 Task: Use the formula "COLUMN" in spreadsheet "Project portfolio".
Action: Mouse moved to (187, 271)
Screenshot: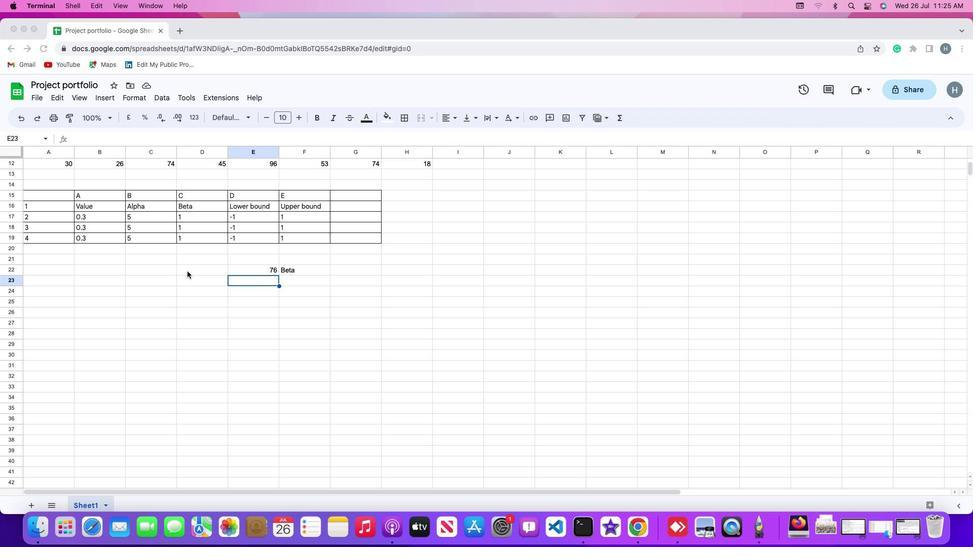 
Action: Mouse pressed left at (187, 271)
Screenshot: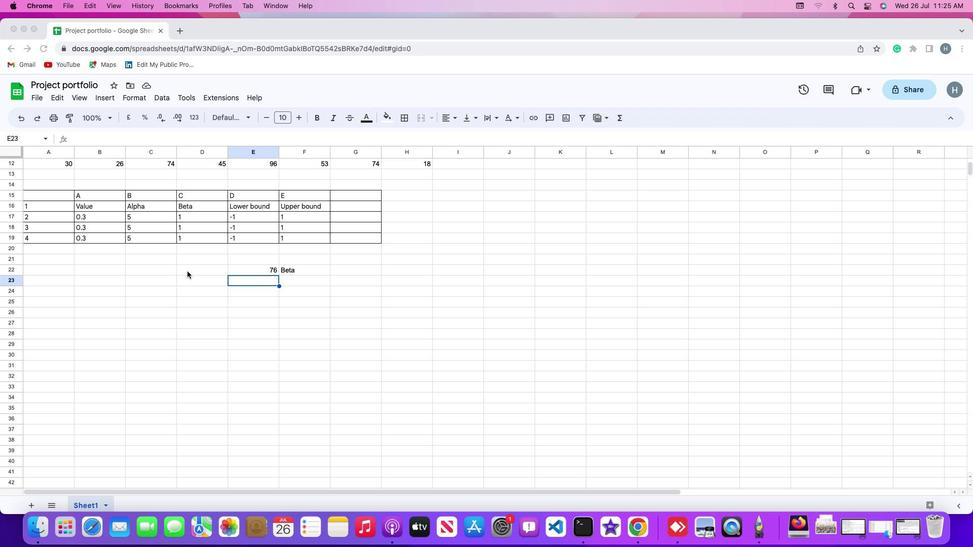
Action: Mouse pressed left at (187, 271)
Screenshot: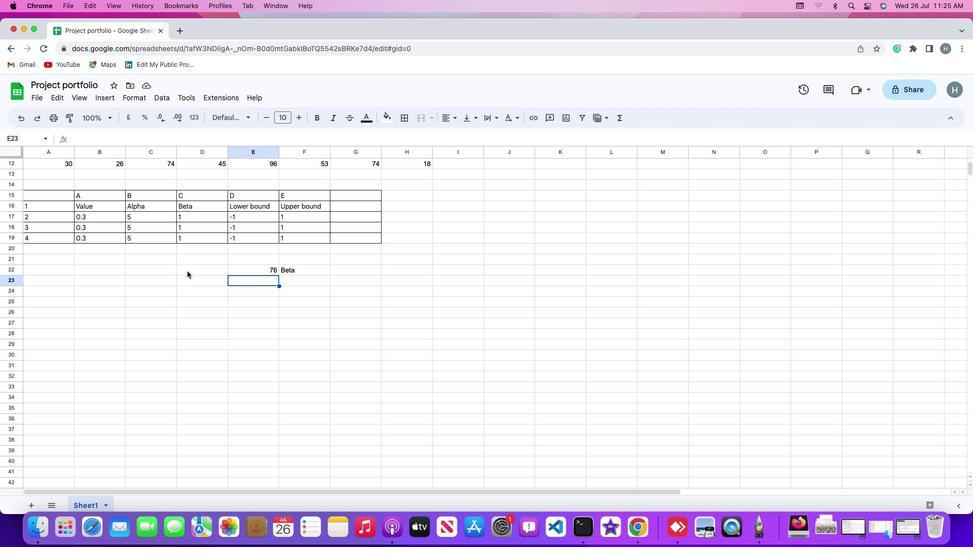 
Action: Mouse moved to (134, 207)
Screenshot: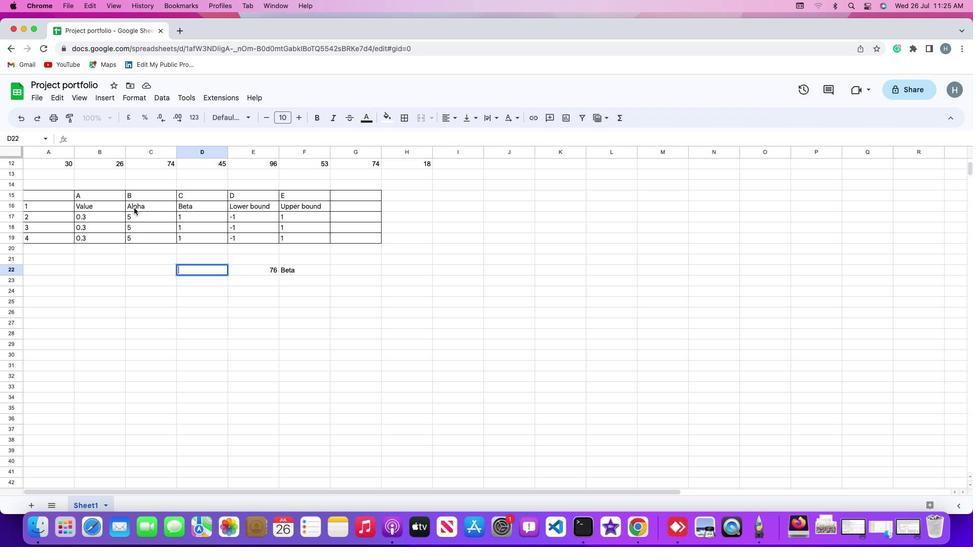 
Action: Mouse pressed left at (134, 207)
Screenshot: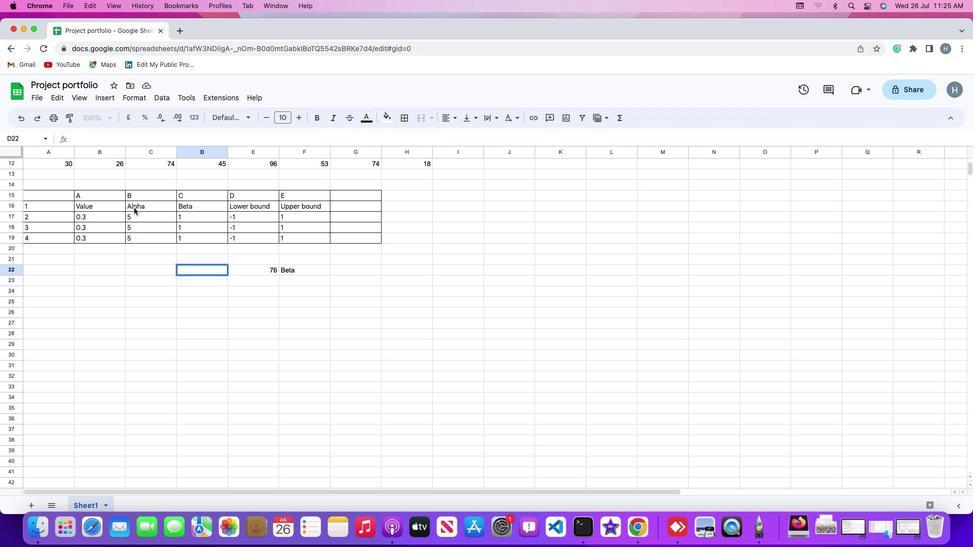
Action: Mouse moved to (158, 269)
Screenshot: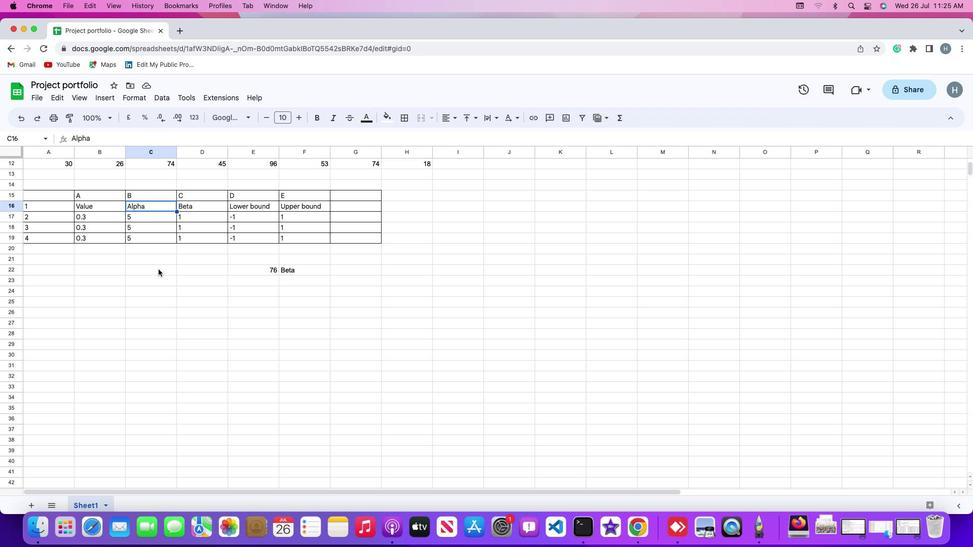 
Action: Mouse pressed left at (158, 269)
Screenshot: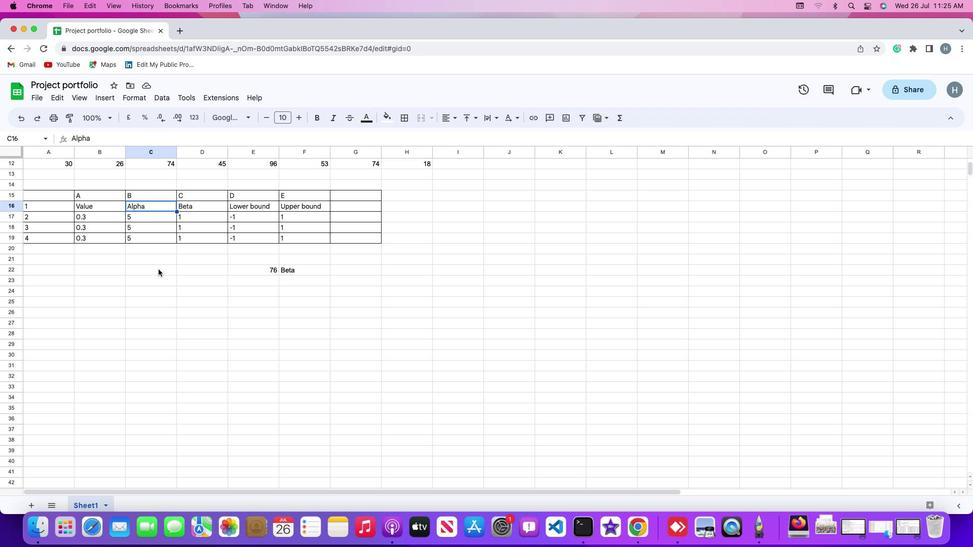 
Action: Mouse moved to (93, 96)
Screenshot: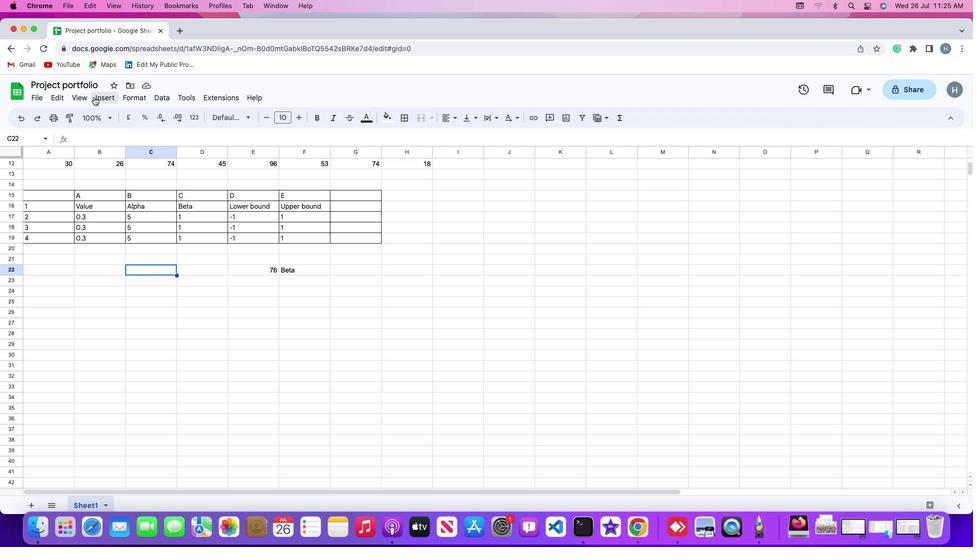 
Action: Mouse pressed left at (93, 96)
Screenshot: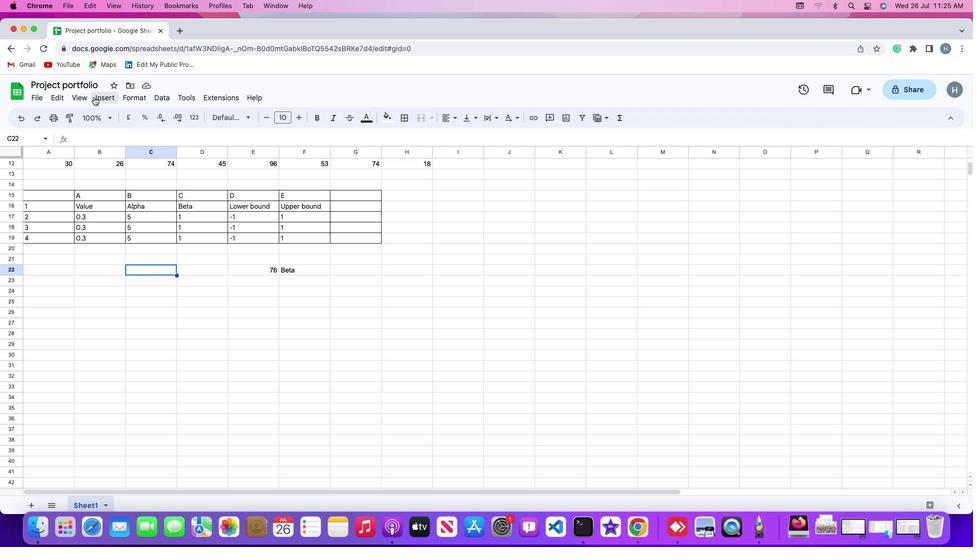 
Action: Mouse moved to (122, 258)
Screenshot: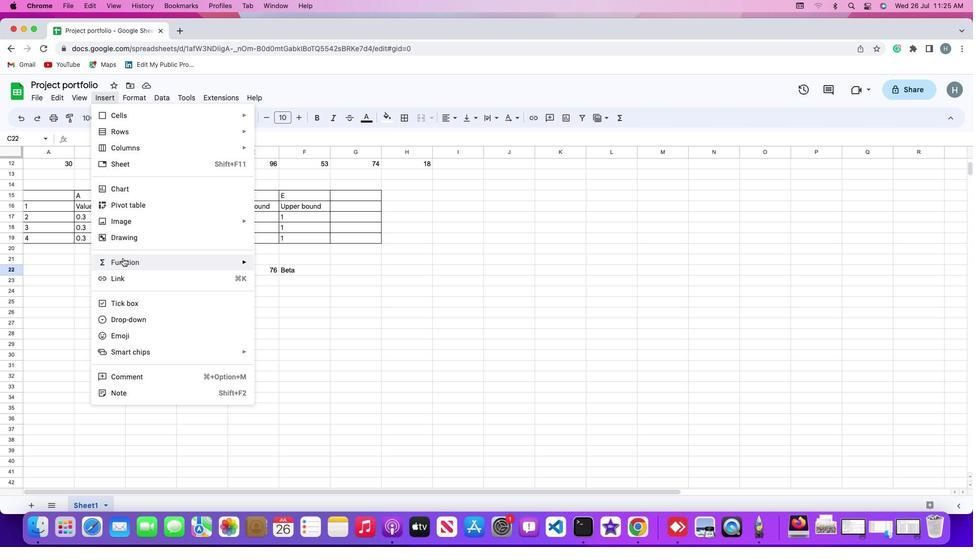 
Action: Mouse pressed left at (122, 258)
Screenshot: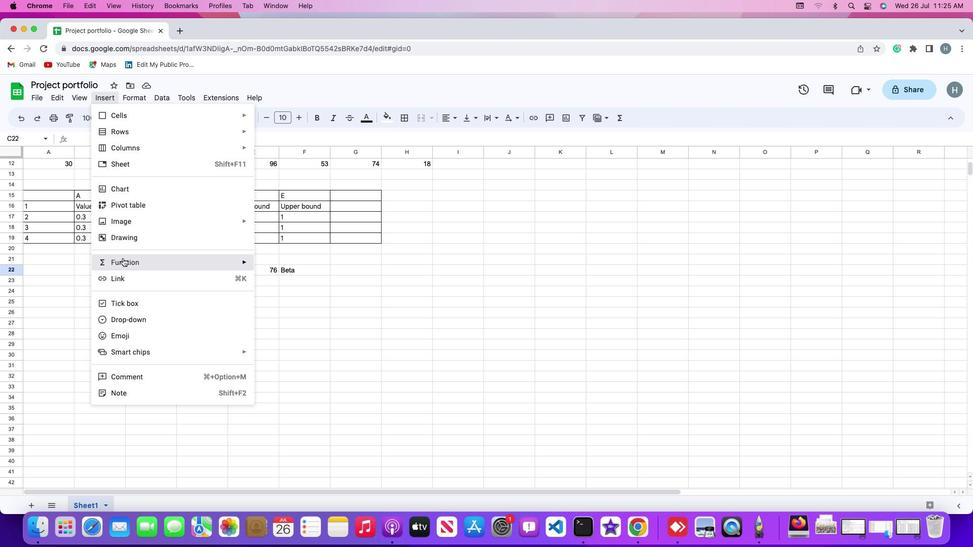 
Action: Mouse moved to (201, 267)
Screenshot: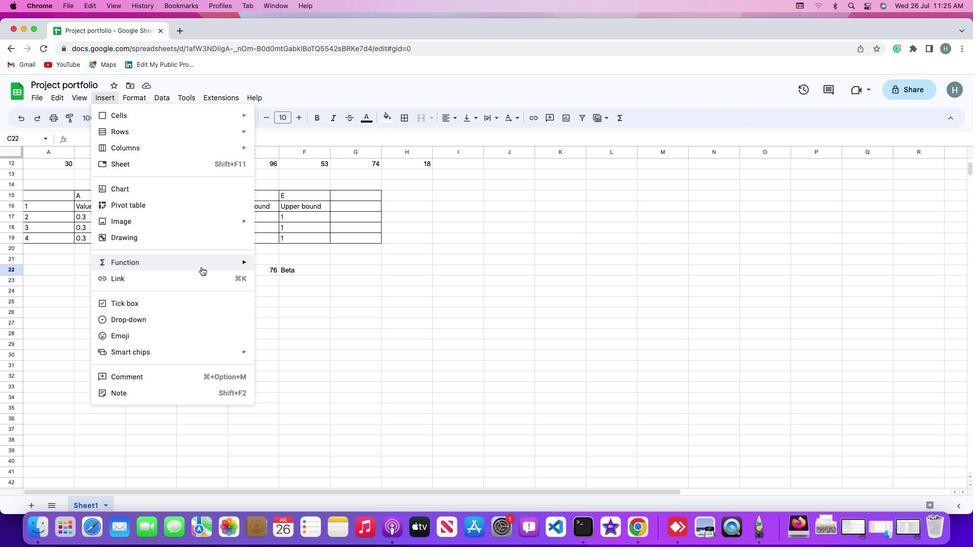 
Action: Mouse pressed left at (201, 267)
Screenshot: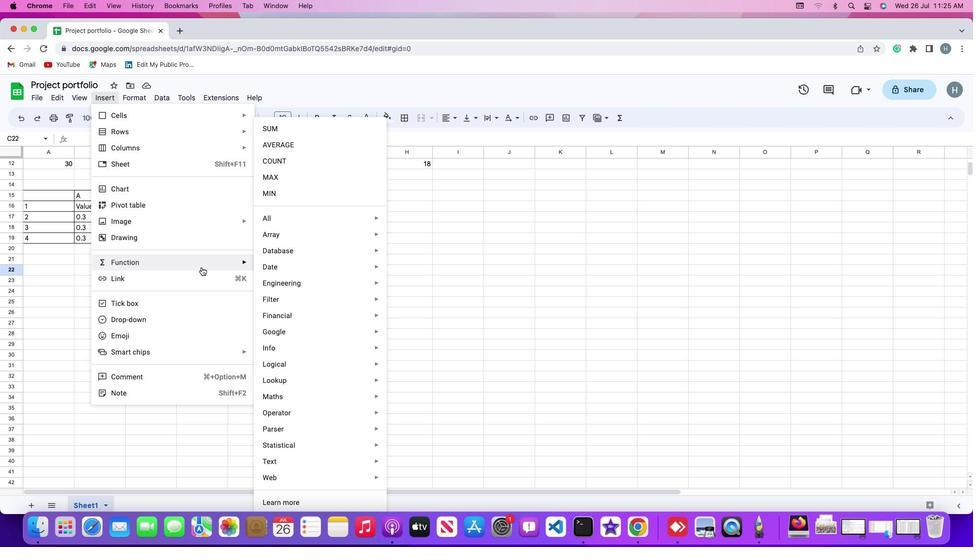 
Action: Mouse moved to (298, 217)
Screenshot: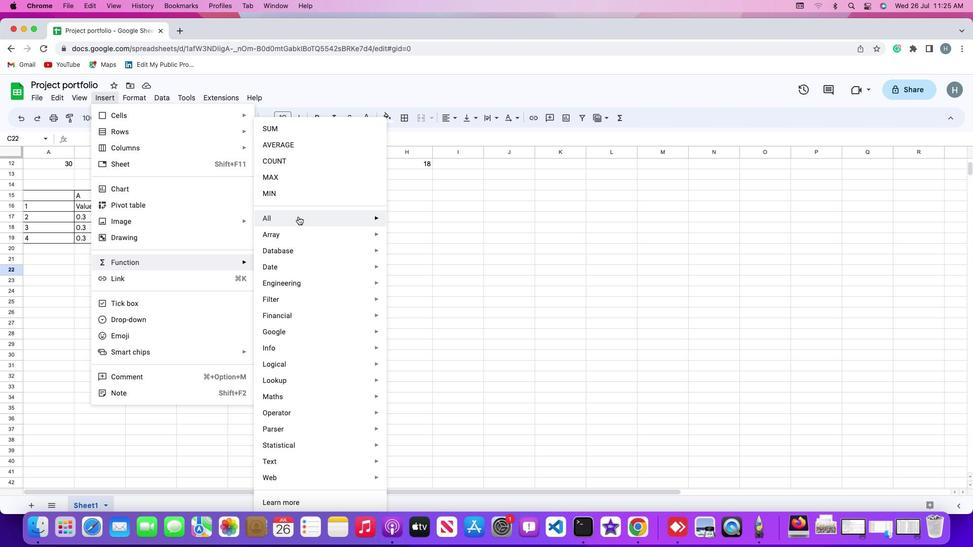
Action: Mouse pressed left at (298, 217)
Screenshot: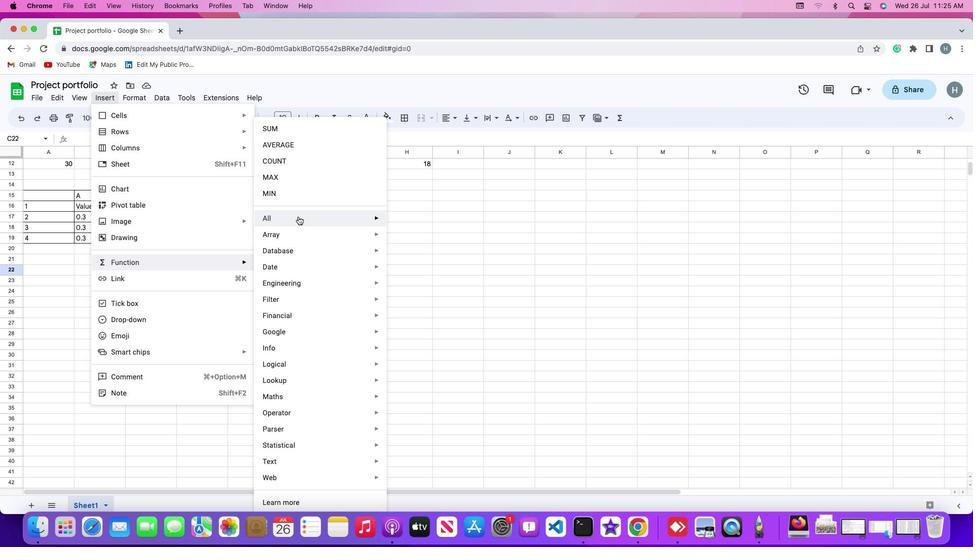 
Action: Mouse moved to (412, 463)
Screenshot: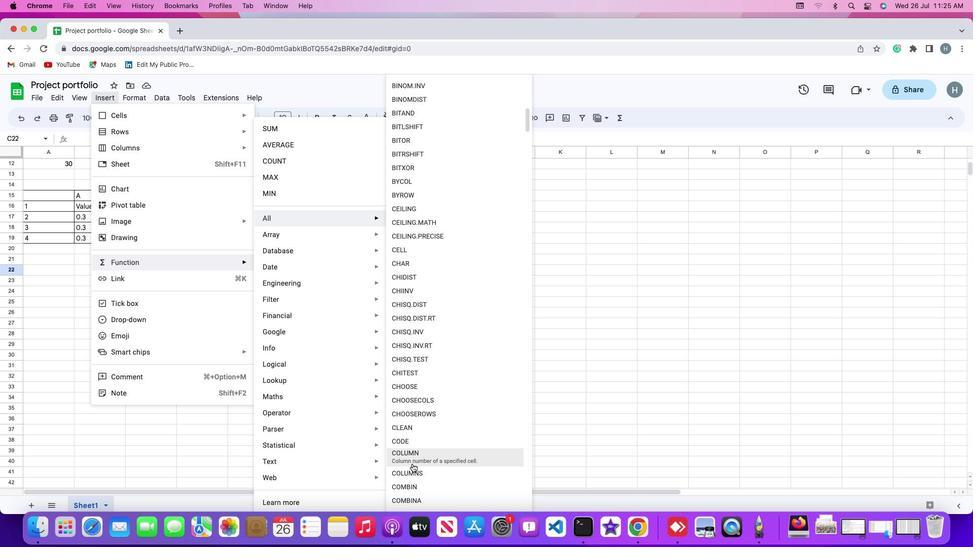 
Action: Mouse pressed left at (412, 463)
Screenshot: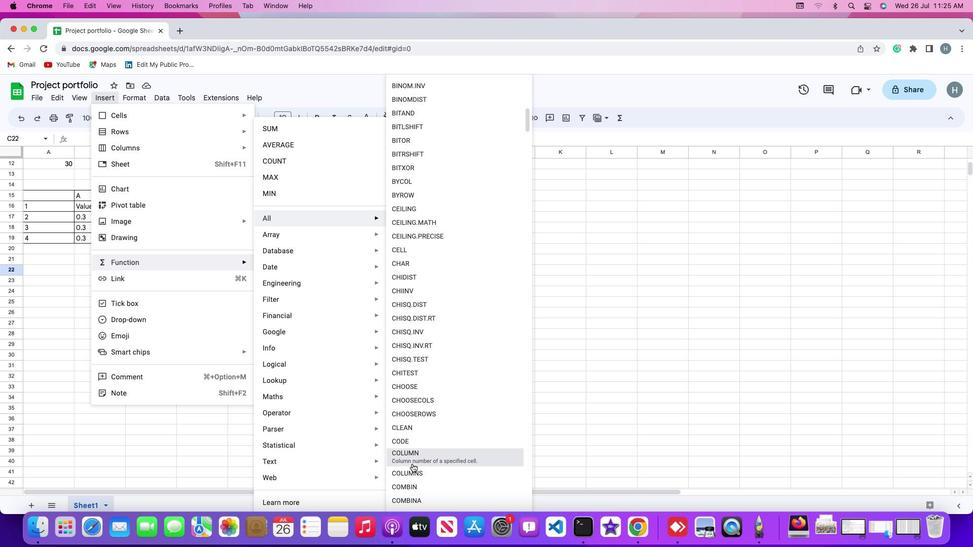 
Action: Mouse moved to (141, 204)
Screenshot: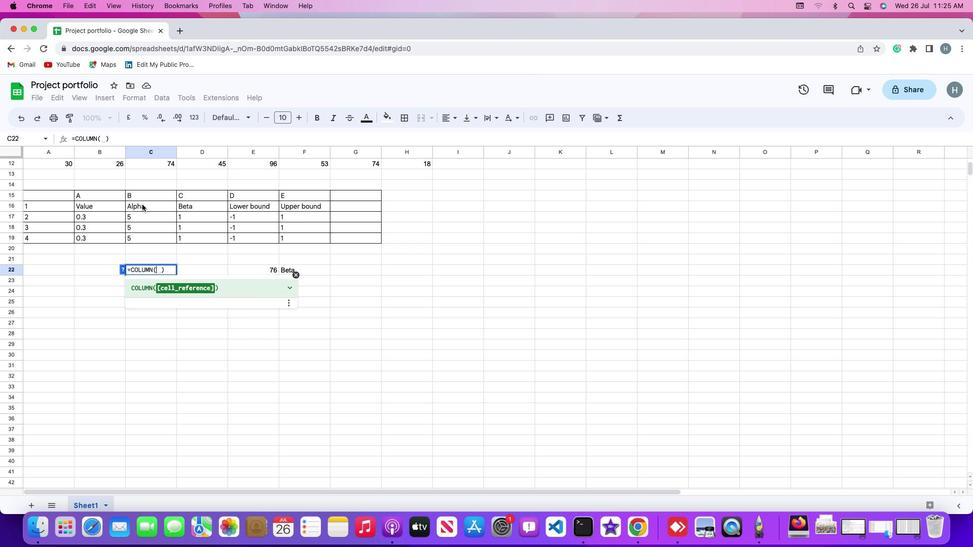 
Action: Mouse pressed left at (141, 204)
Screenshot: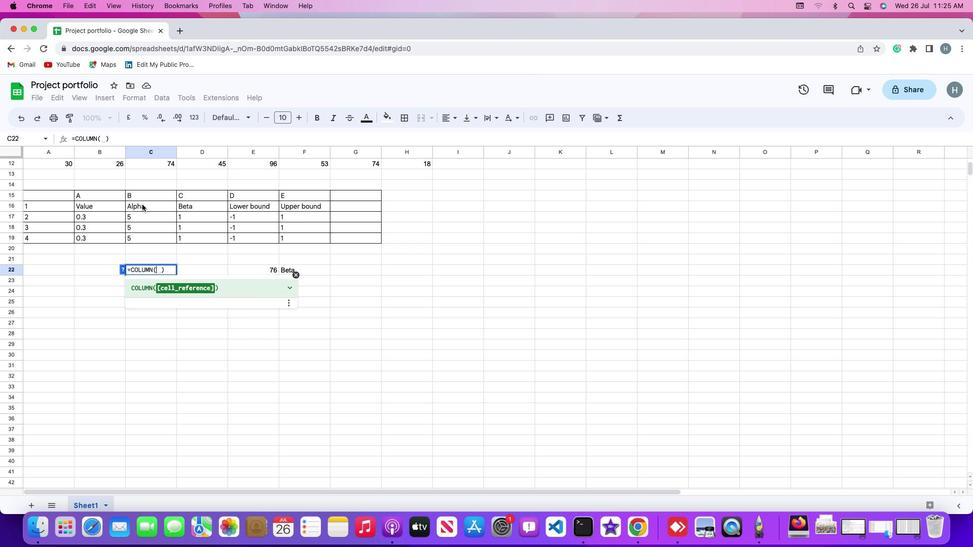 
Action: Key pressed Key.enter
Screenshot: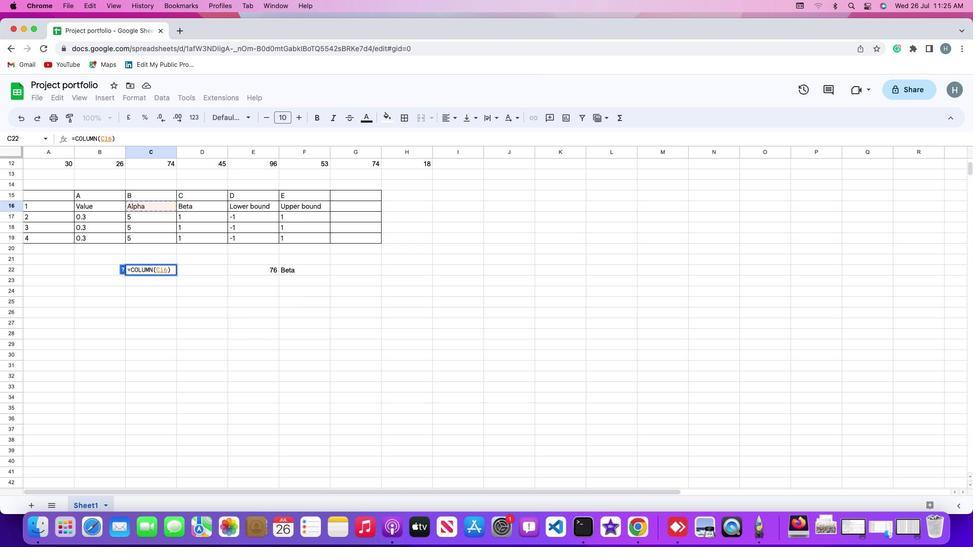 
